 Task: Add company name"Microsoft".
Action: Mouse moved to (504, 138)
Screenshot: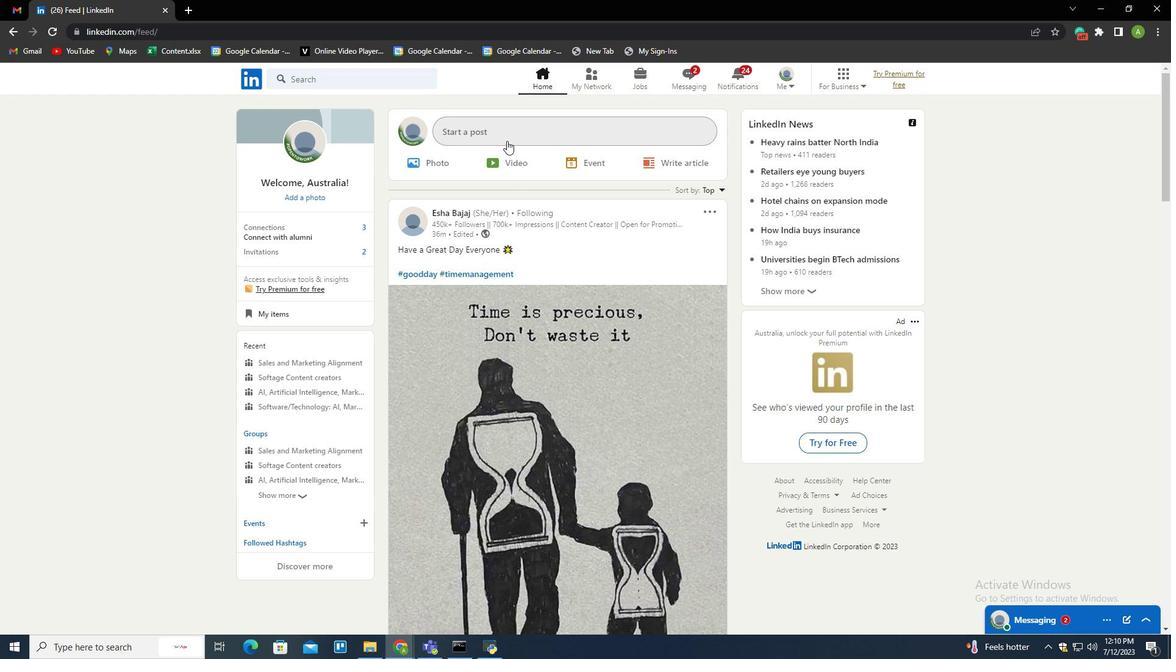 
Action: Mouse pressed left at (504, 138)
Screenshot: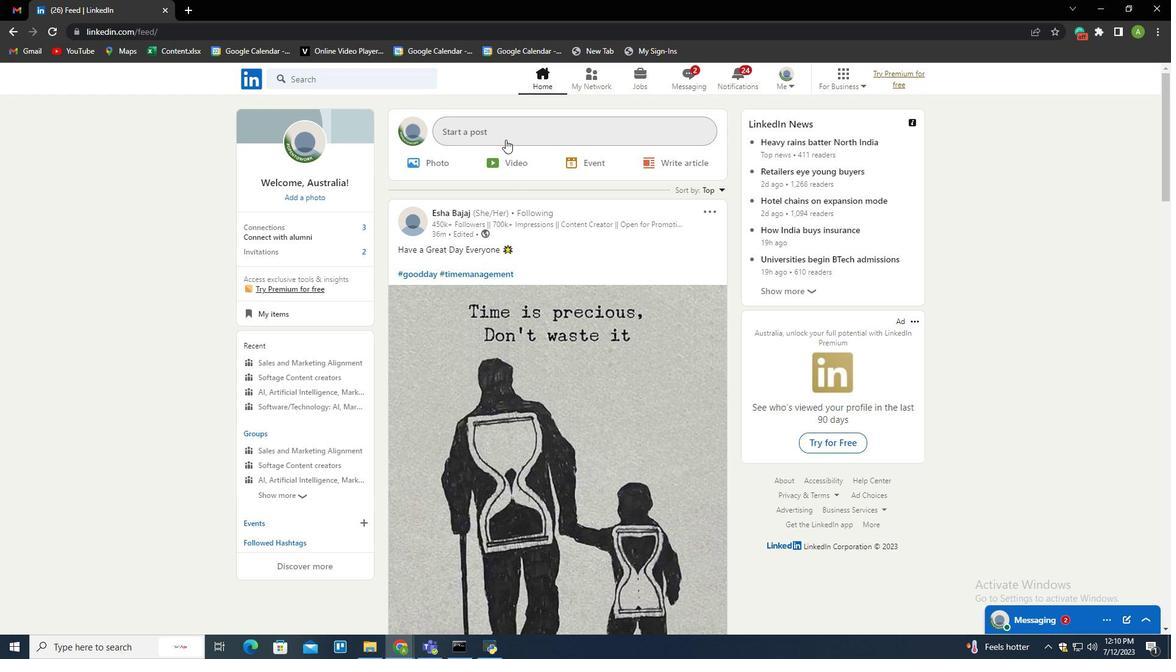
Action: Mouse moved to (517, 369)
Screenshot: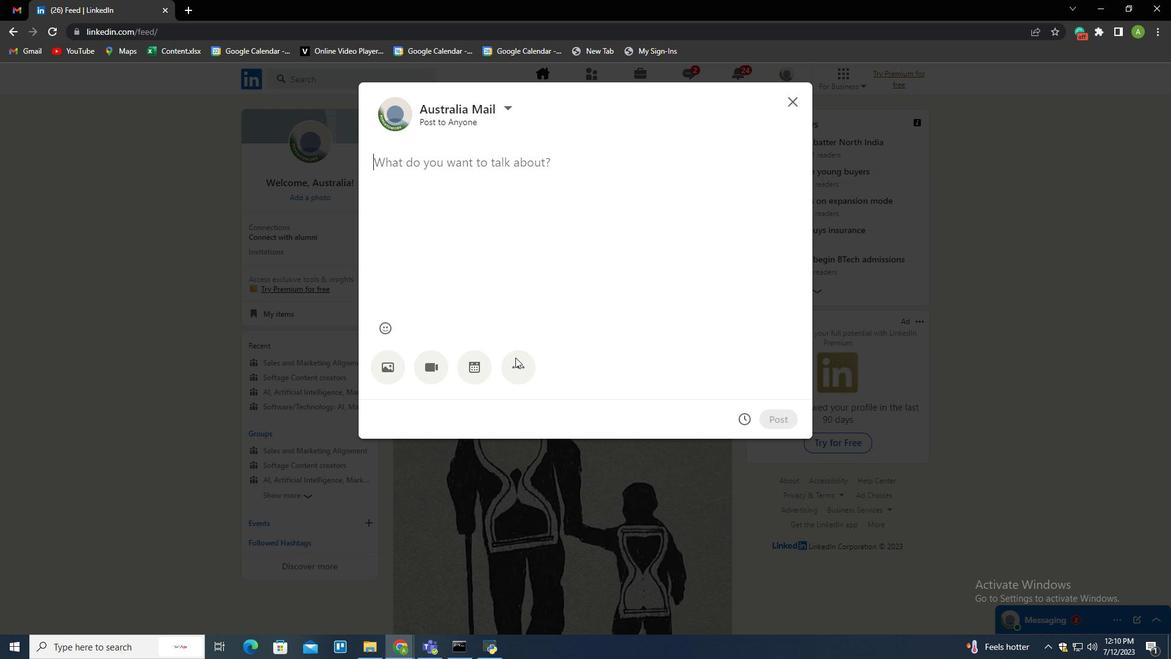 
Action: Mouse pressed left at (517, 369)
Screenshot: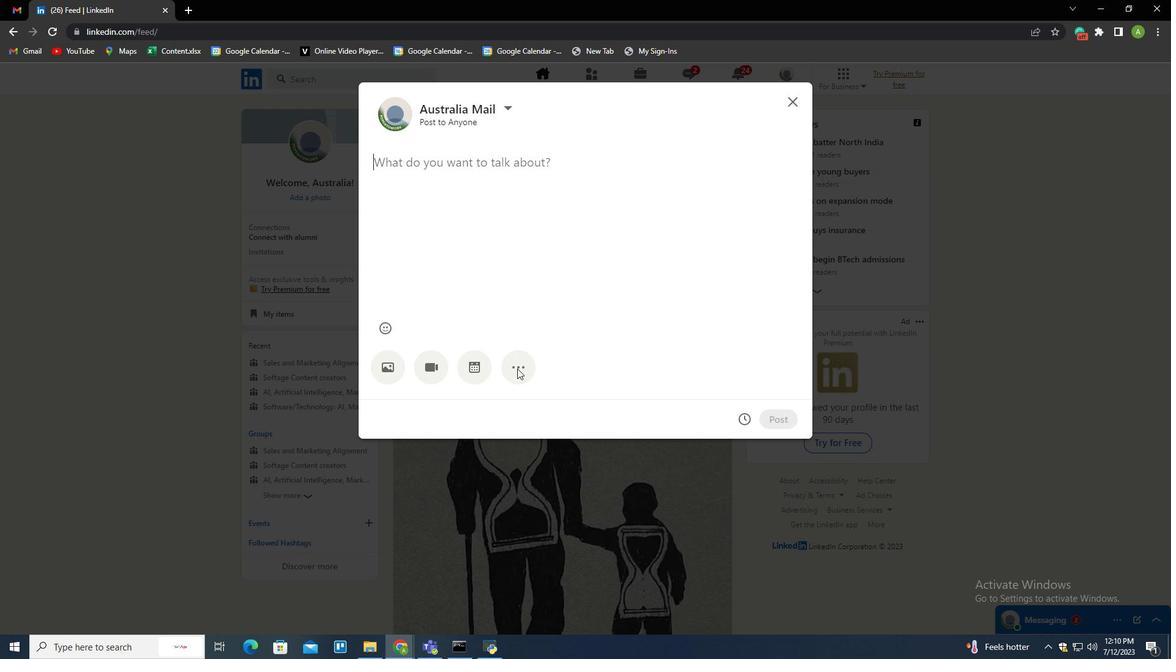 
Action: Mouse moved to (554, 369)
Screenshot: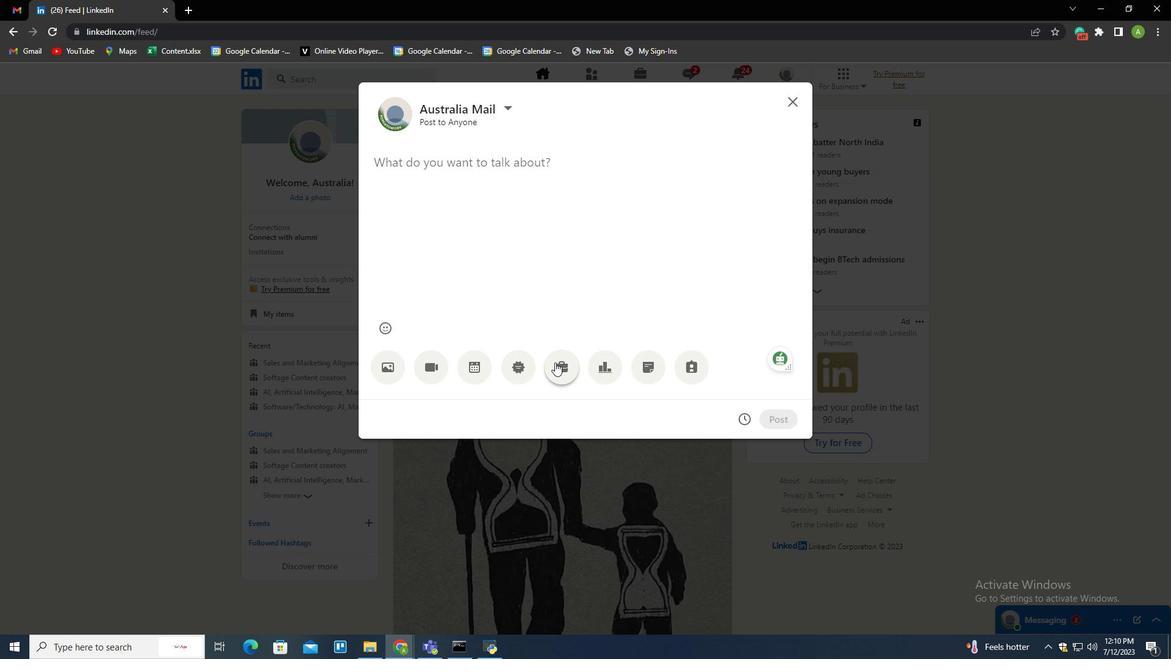 
Action: Mouse pressed left at (554, 369)
Screenshot: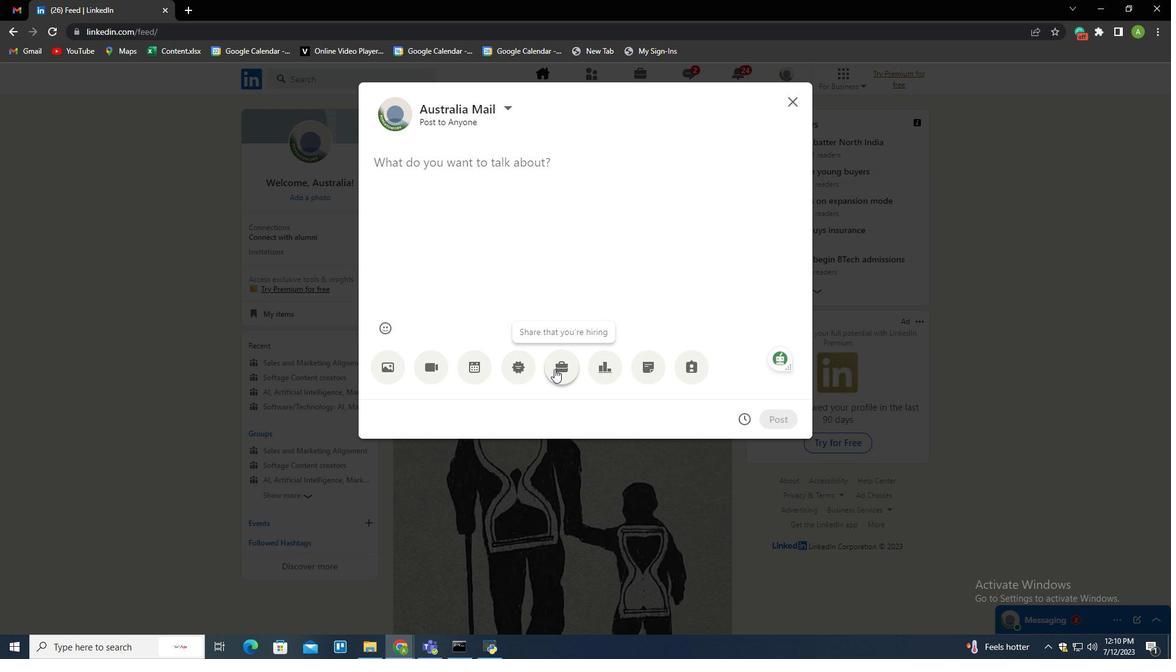 
Action: Mouse moved to (578, 499)
Screenshot: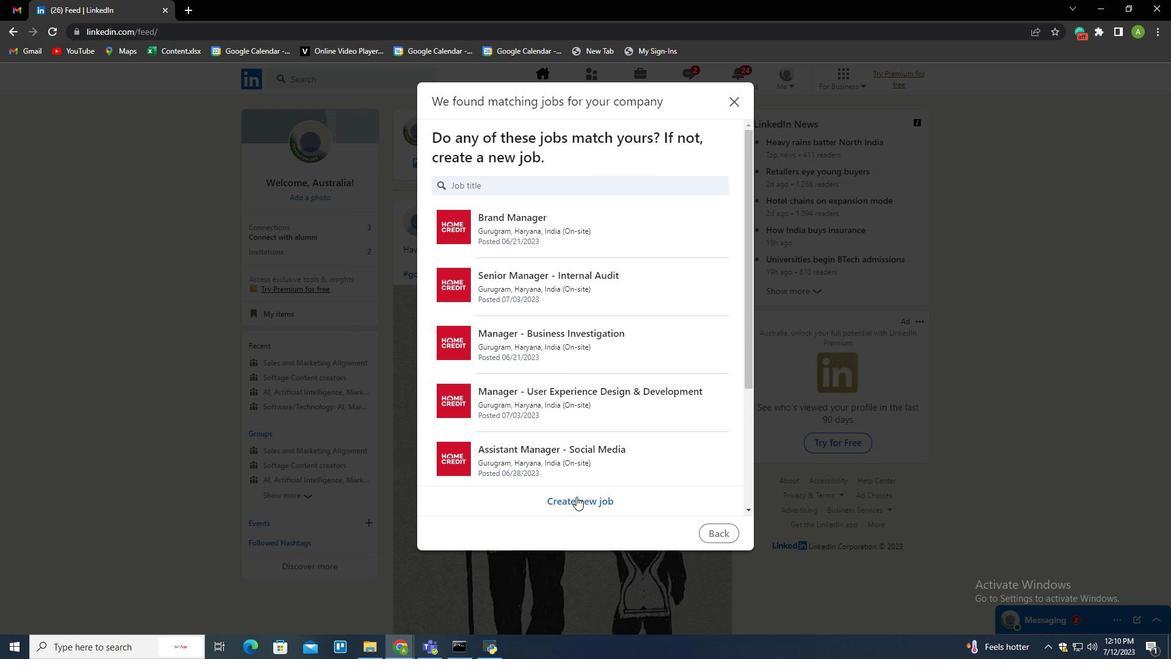 
Action: Mouse pressed left at (578, 499)
Screenshot: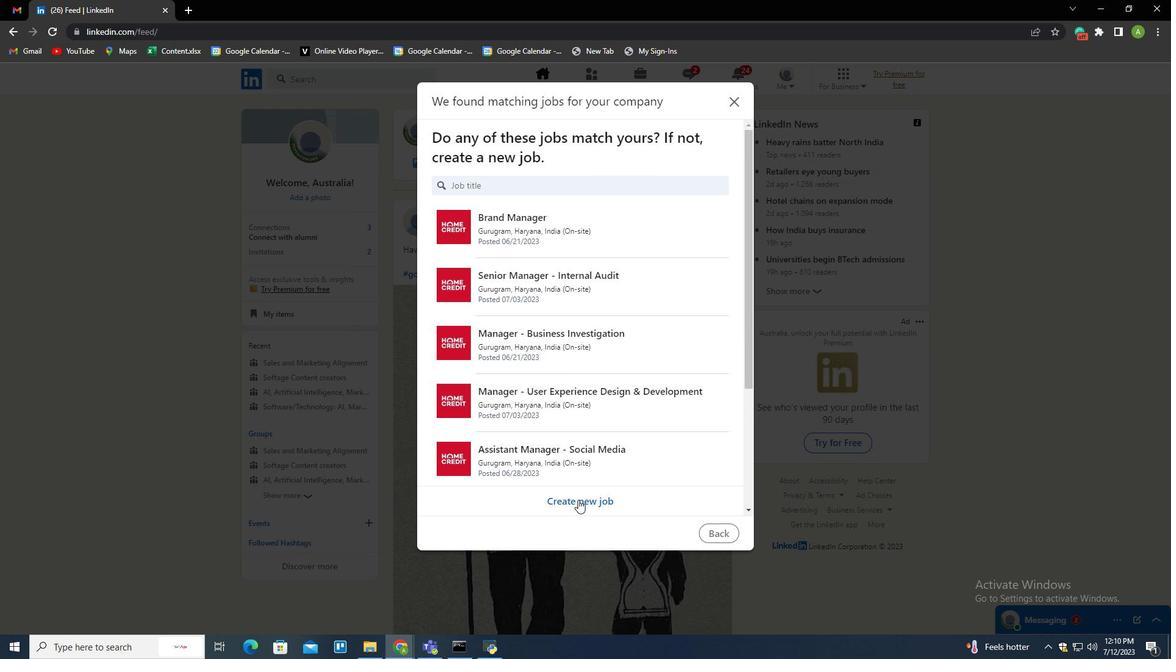 
Action: Mouse moved to (532, 200)
Screenshot: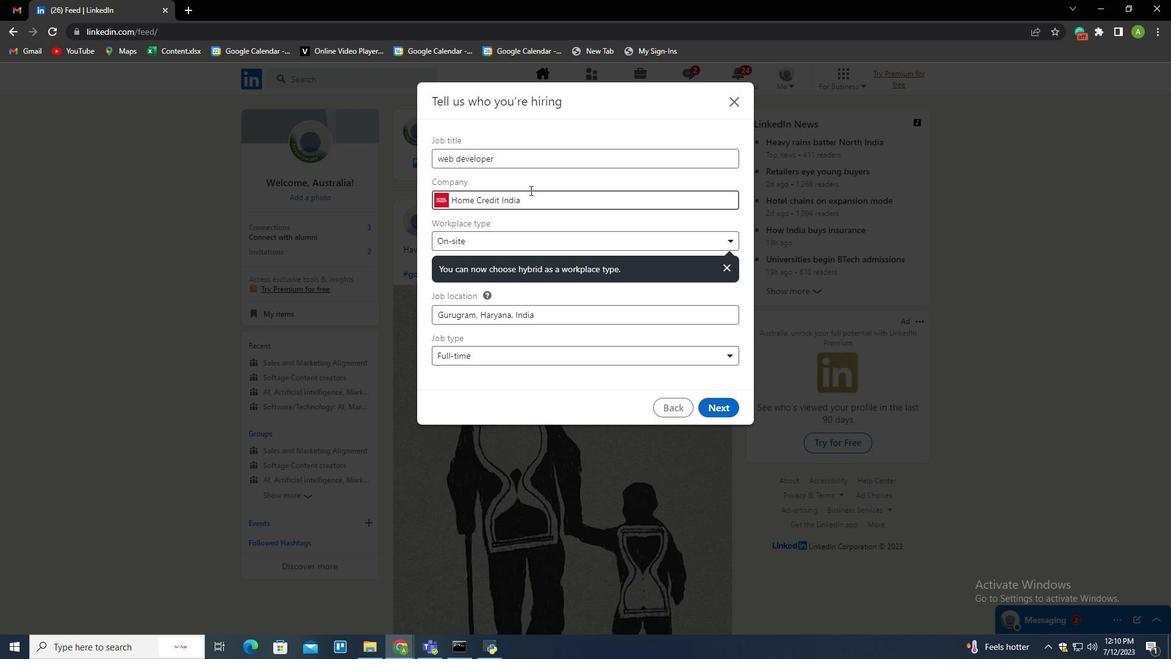 
Action: Mouse pressed left at (532, 200)
Screenshot: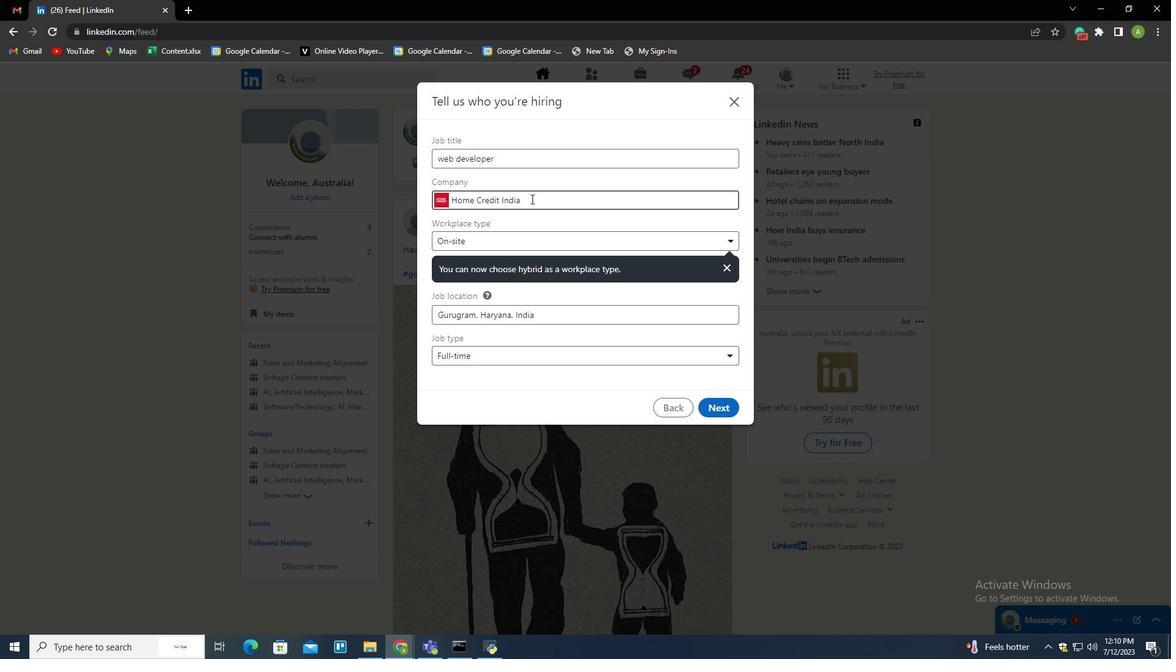 
Action: Mouse moved to (532, 200)
Screenshot: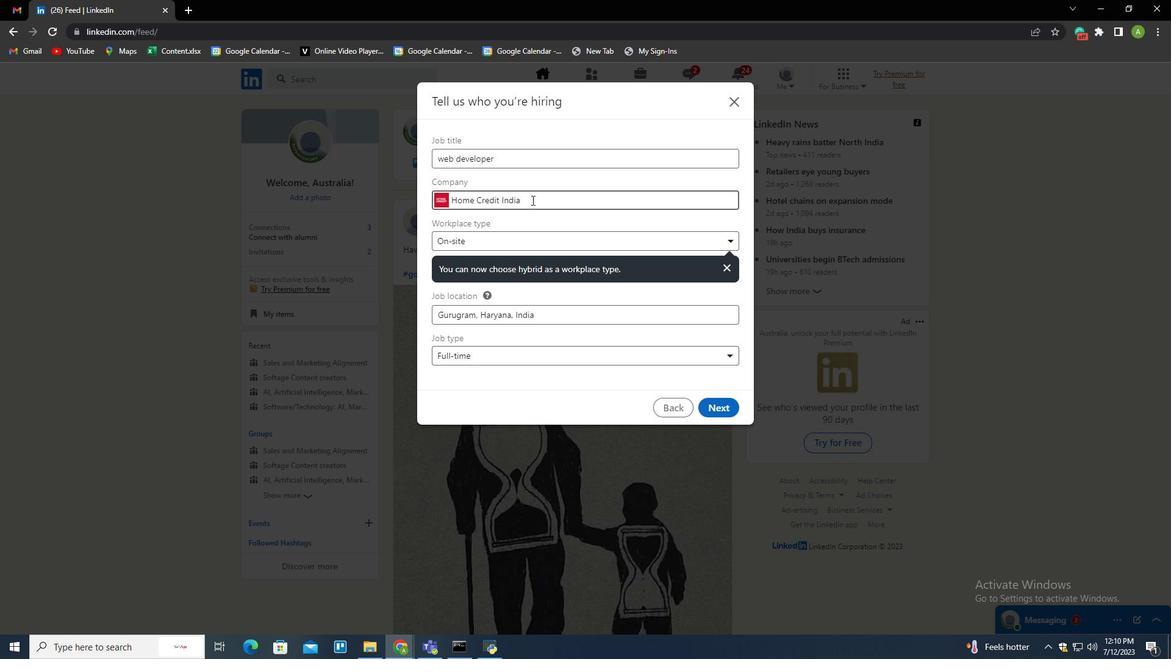 
Action: Key pressed <Key.shift_r><Key.home><Key.backspace><Key.shift>Microsofte\<Key.backspace><Key.backspace>
Screenshot: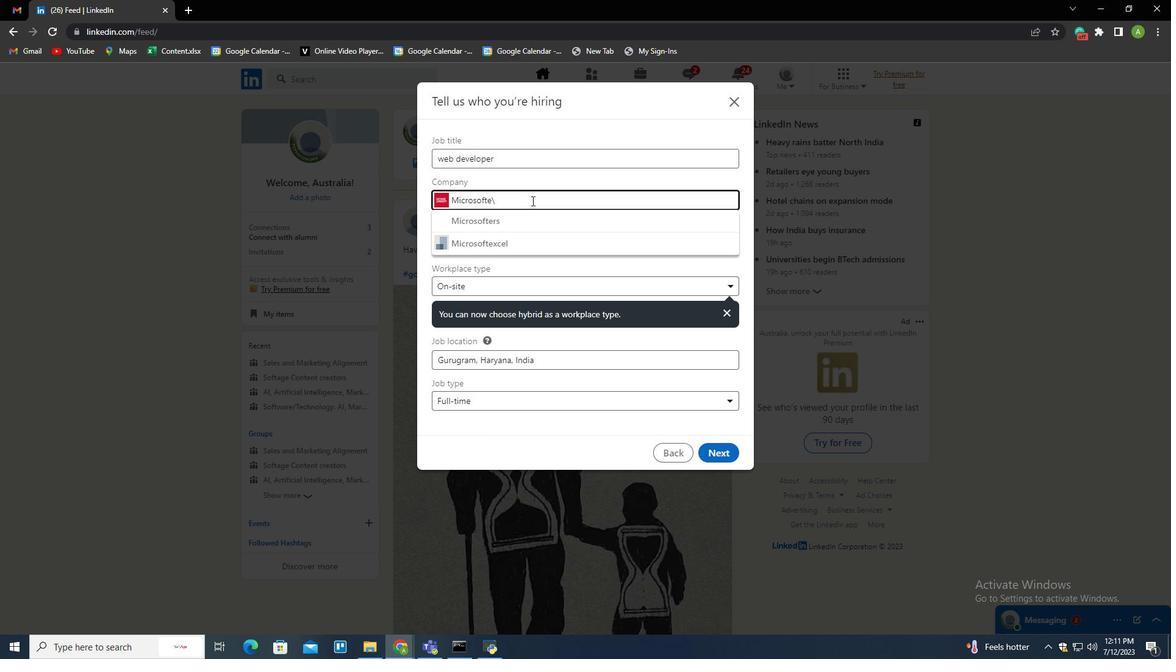 
Action: Mouse moved to (523, 224)
Screenshot: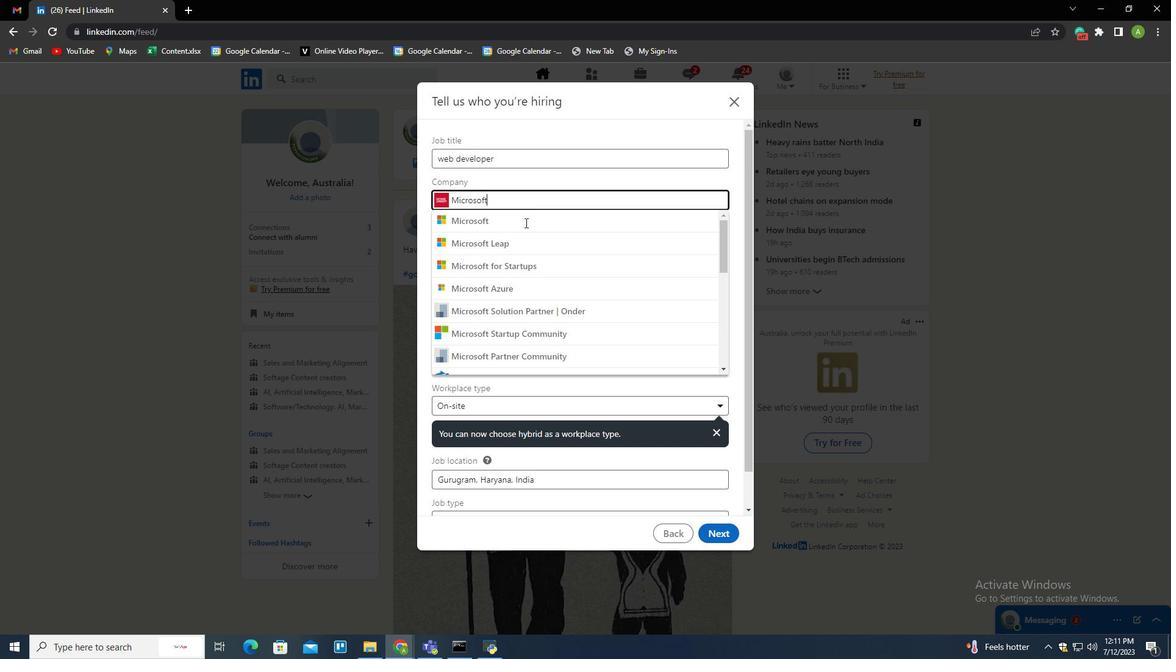 
Action: Mouse pressed left at (523, 224)
Screenshot: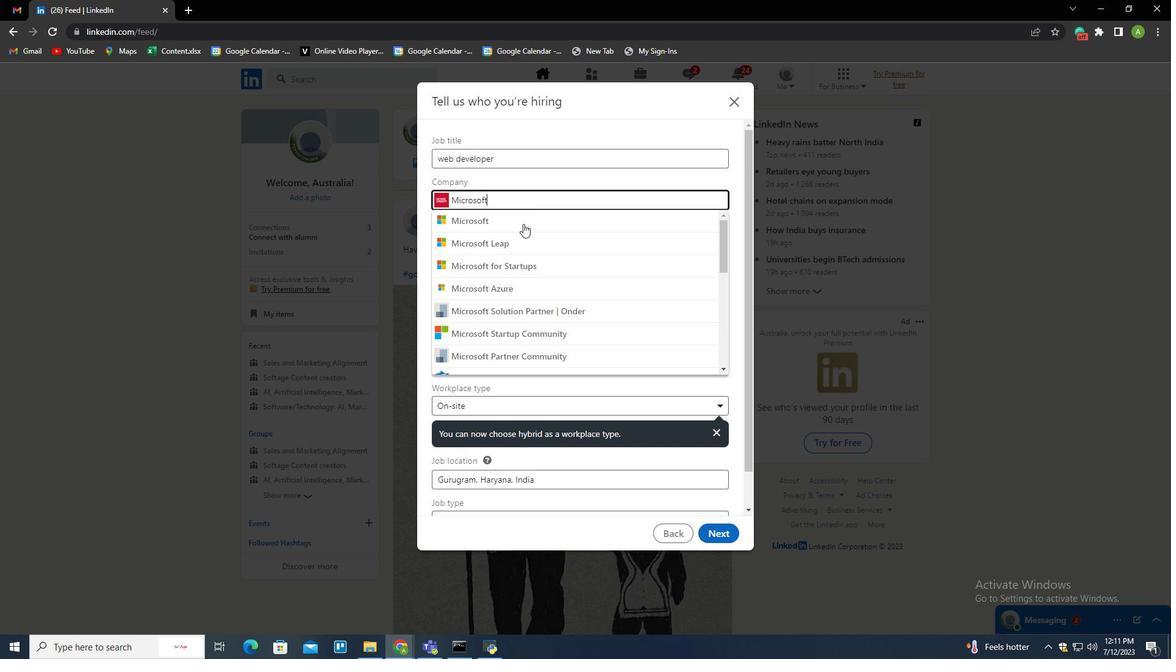 
Action: Mouse moved to (709, 438)
Screenshot: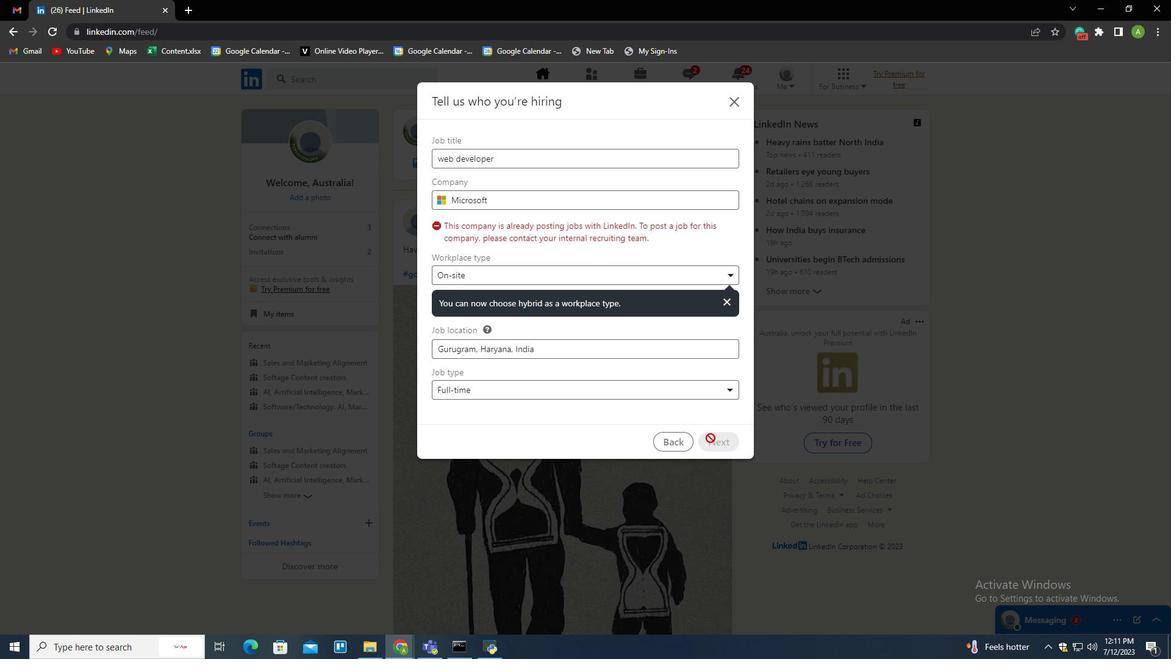
